 Task: Create New Customer with Customer Name: Sheas Hair Castle, Billing Address Line1: 3635 Walton Street, Billing Address Line2:  Salt Lake City, Billing Address Line3:  Utah 84104
Action: Mouse moved to (171, 32)
Screenshot: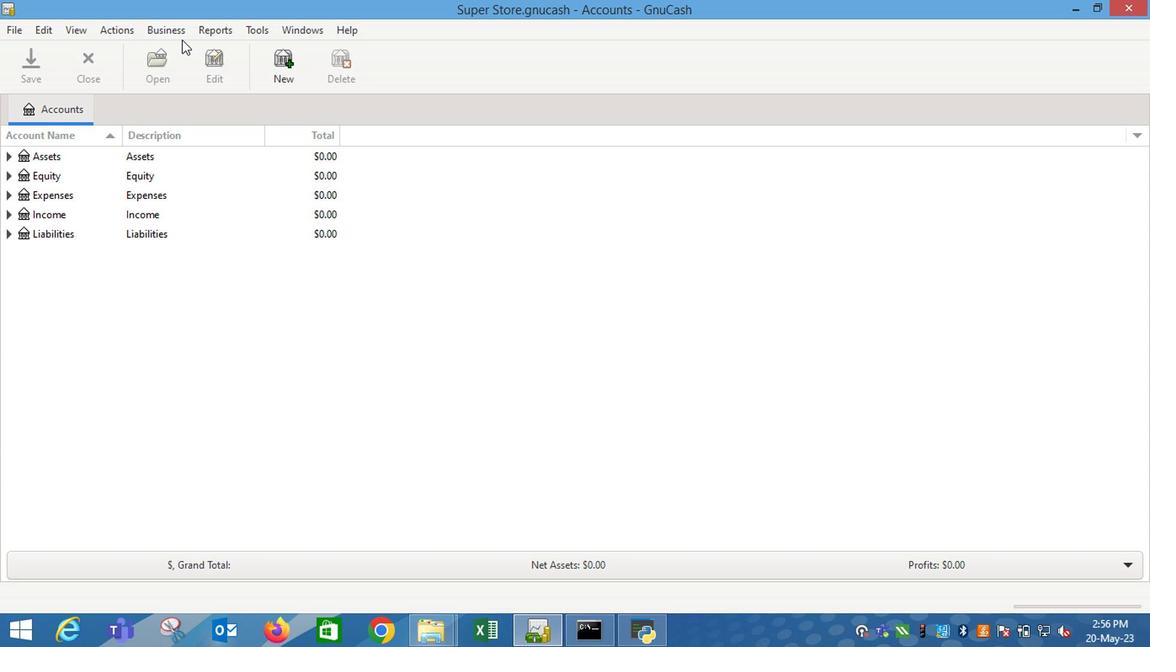 
Action: Mouse pressed left at (171, 32)
Screenshot: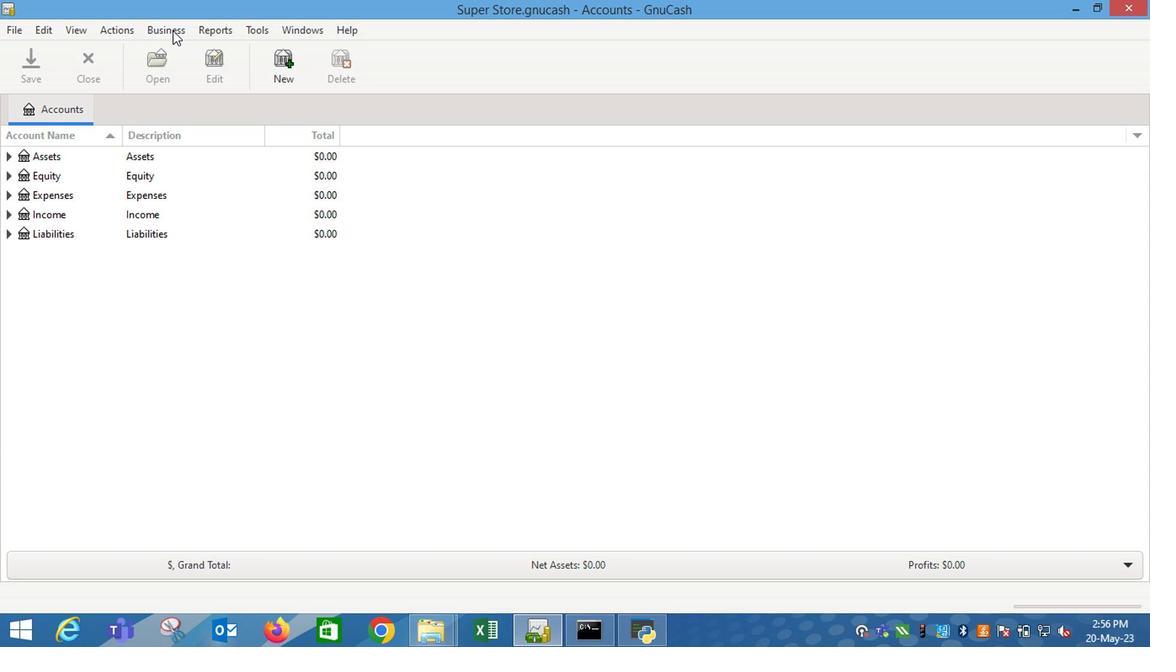
Action: Mouse moved to (299, 54)
Screenshot: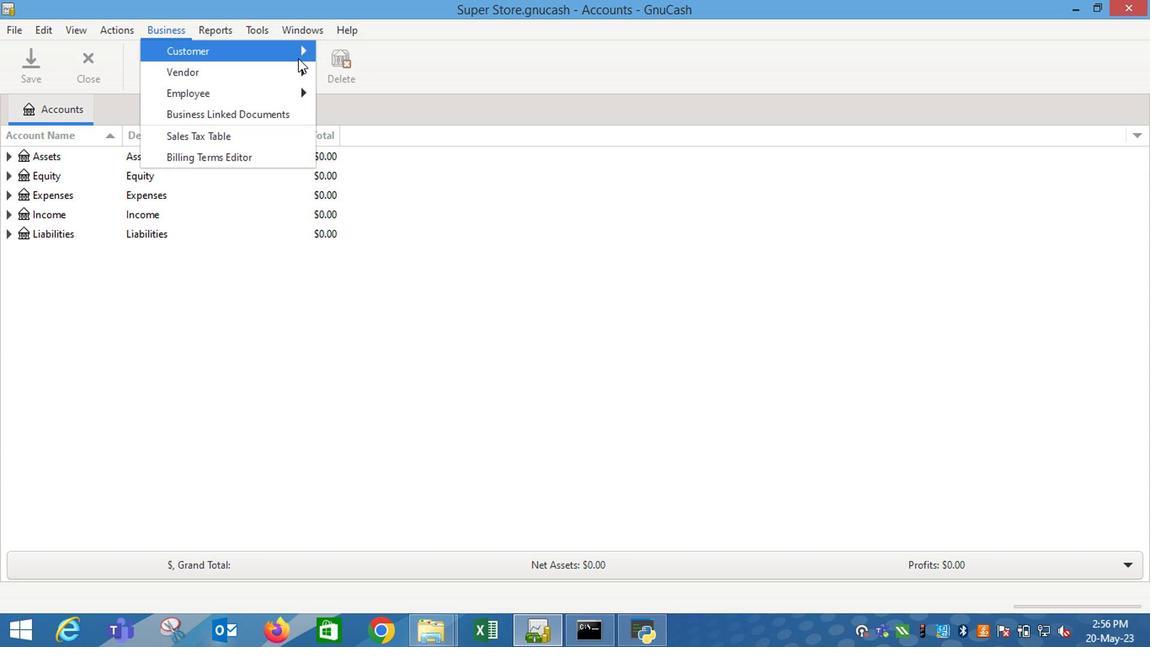 
Action: Mouse pressed left at (299, 54)
Screenshot: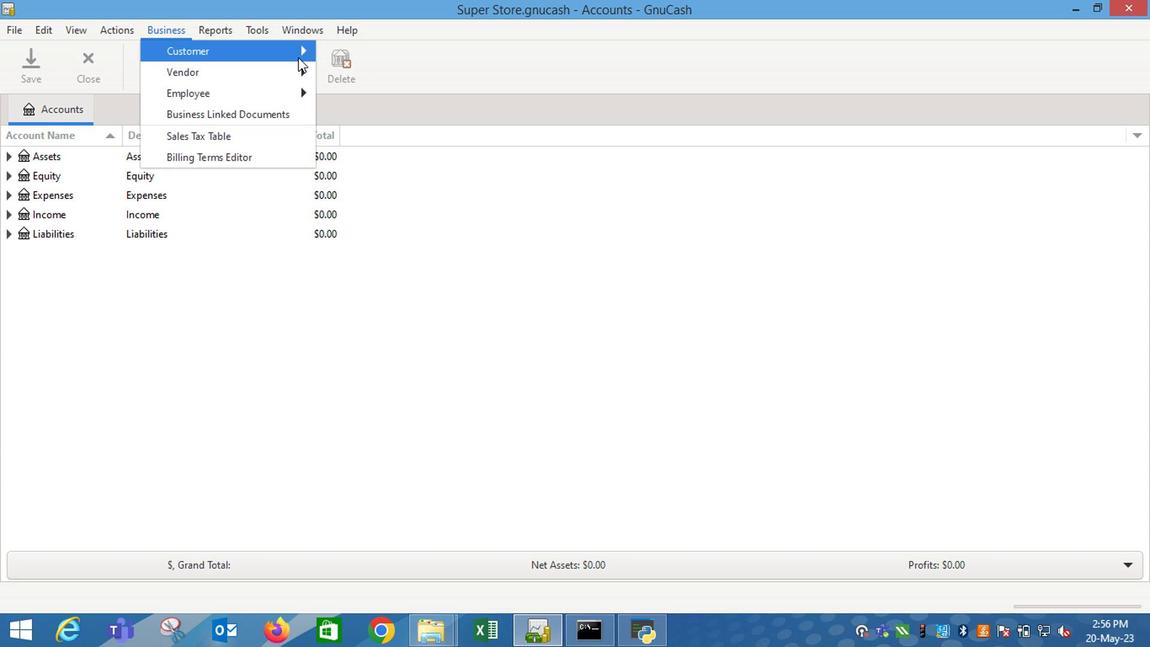 
Action: Mouse moved to (343, 72)
Screenshot: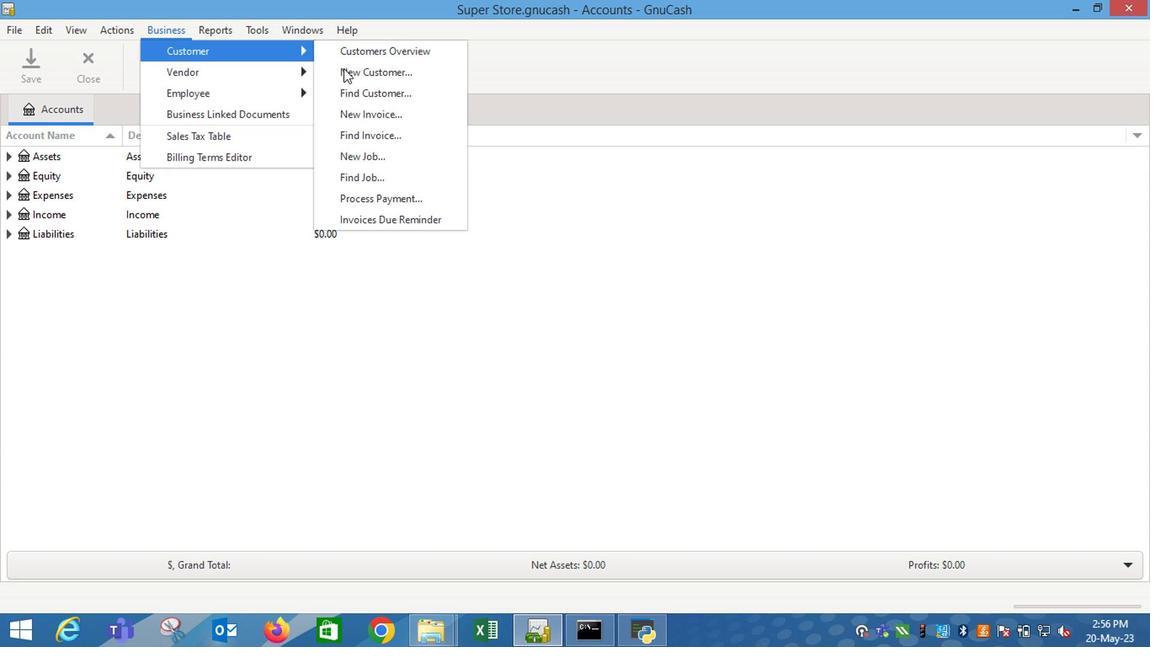 
Action: Mouse pressed left at (343, 72)
Screenshot: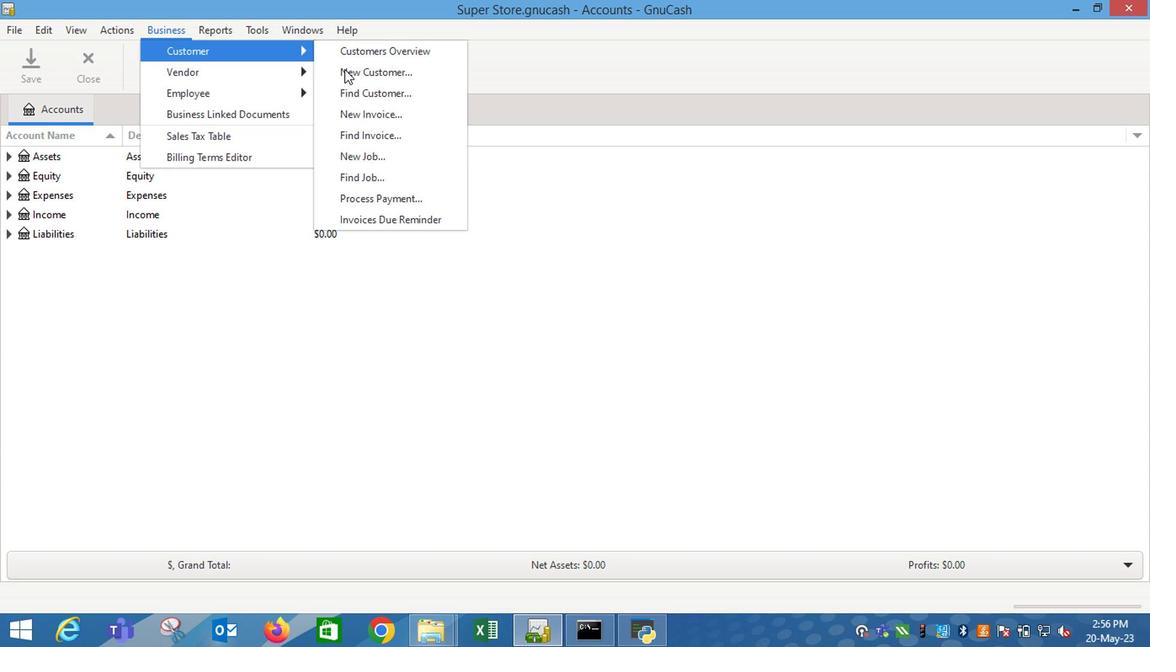 
Action: Key pressed <Key.shift_r>Sheas<Key.space><Key.shift_r>Hair<Key.space><Key.shift_r>Castle<Key.tab><Key.tab><Key.tab>3635<Key.space><Key.shift_r>Walton<Key.space><Key.shift_r>Street<Key.tab><Key.shift_r>Sa<Key.right><Key.tab><Key.shift_r>U<Key.right>
Screenshot: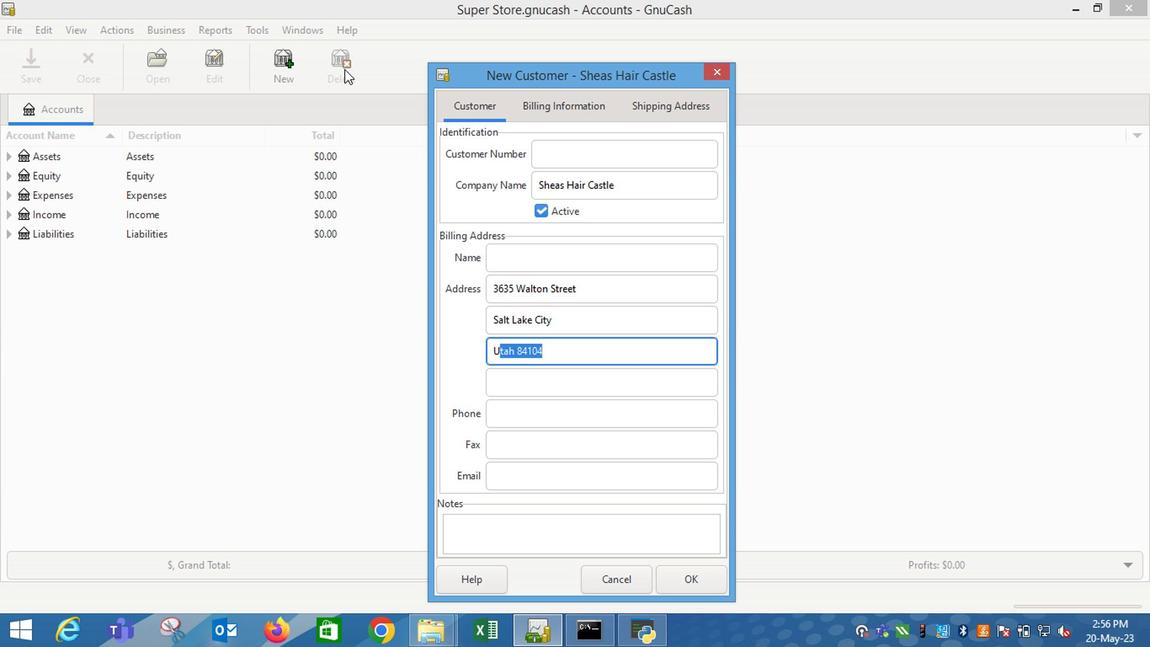 
Action: Mouse moved to (697, 578)
Screenshot: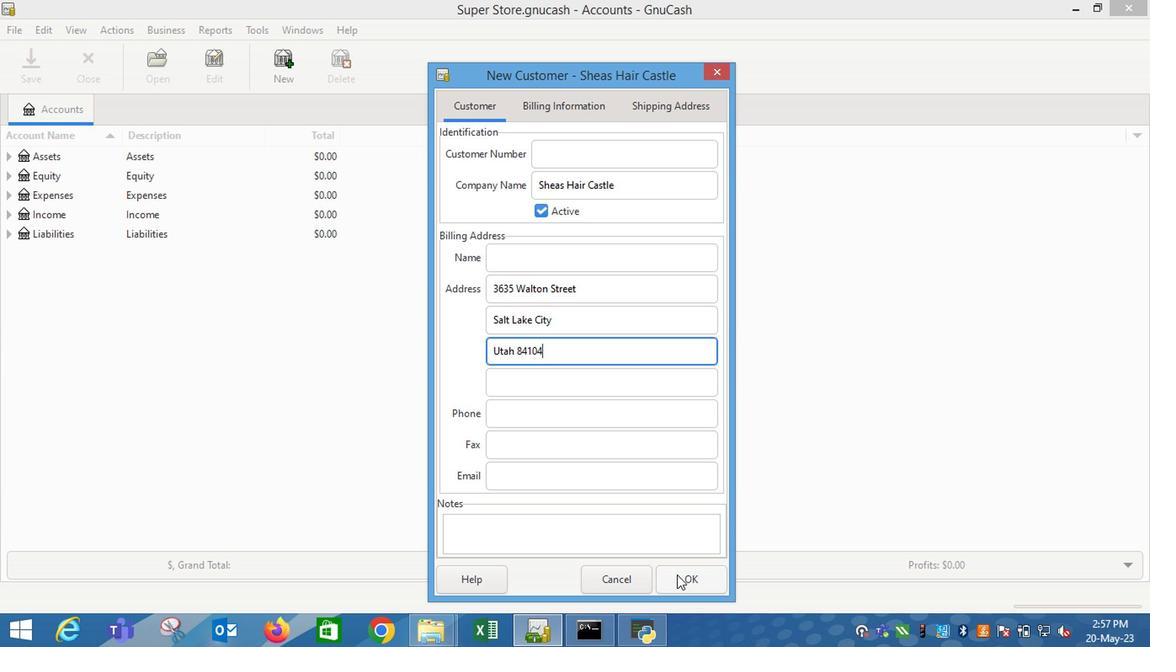 
Action: Mouse pressed left at (697, 578)
Screenshot: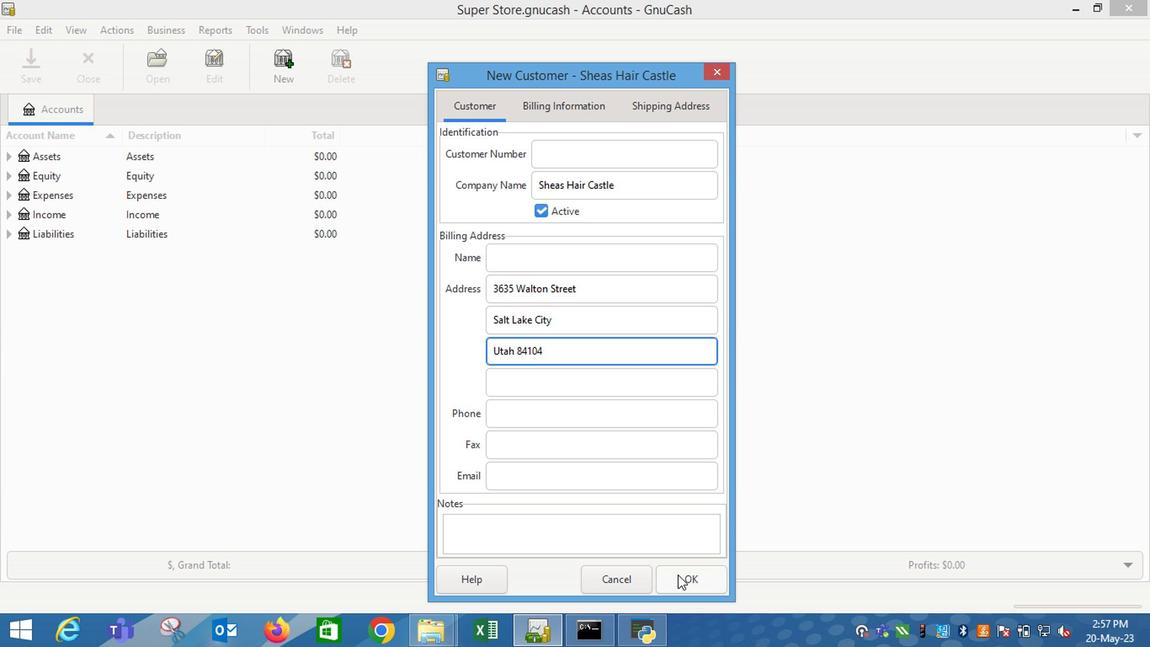 
